 Task: Select the Cyrillic(ko18-r) in the encoding.
Action: Mouse moved to (11, 504)
Screenshot: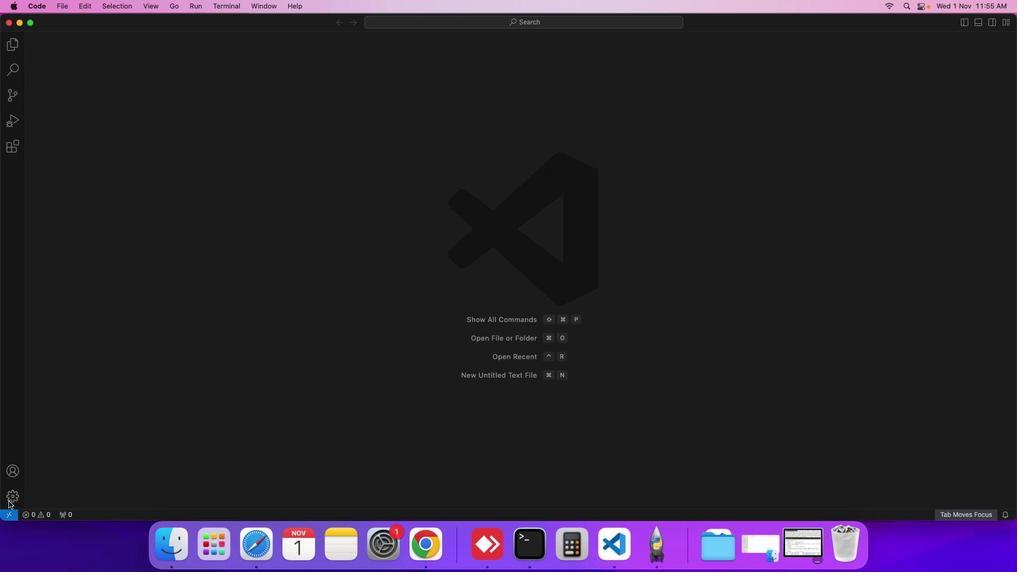 
Action: Mouse pressed left at (11, 504)
Screenshot: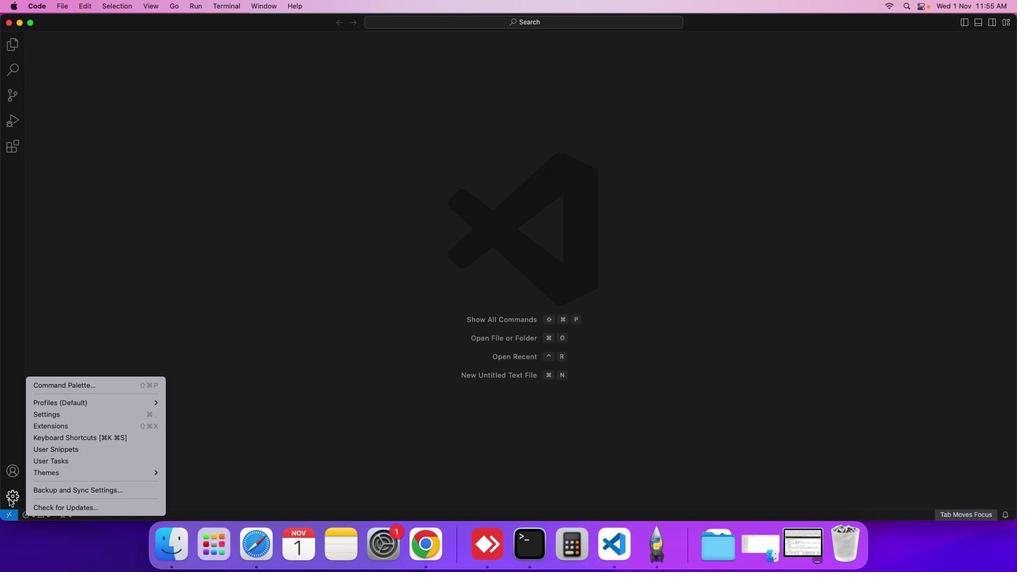 
Action: Mouse moved to (73, 417)
Screenshot: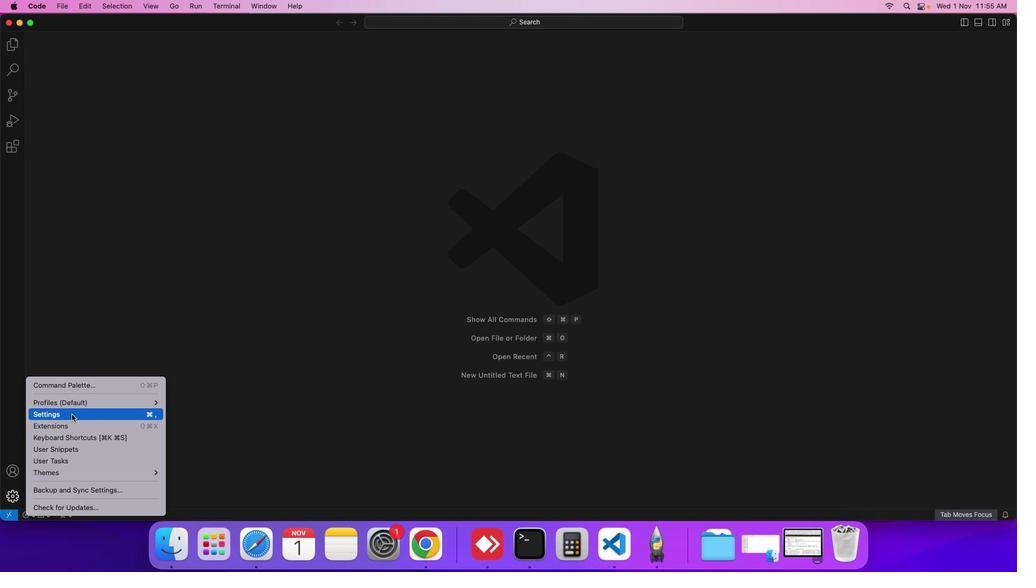 
Action: Mouse pressed left at (73, 417)
Screenshot: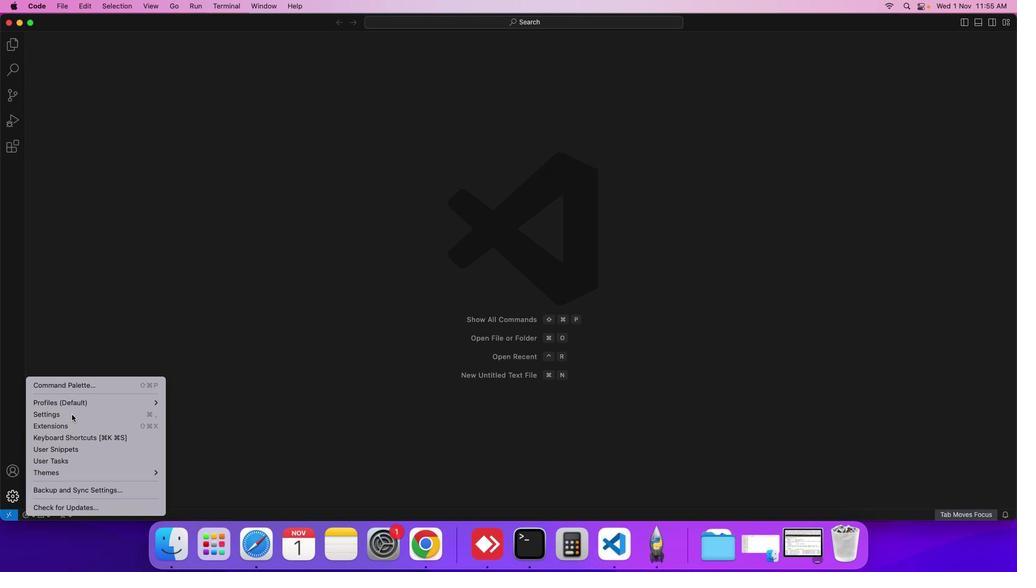 
Action: Mouse moved to (251, 122)
Screenshot: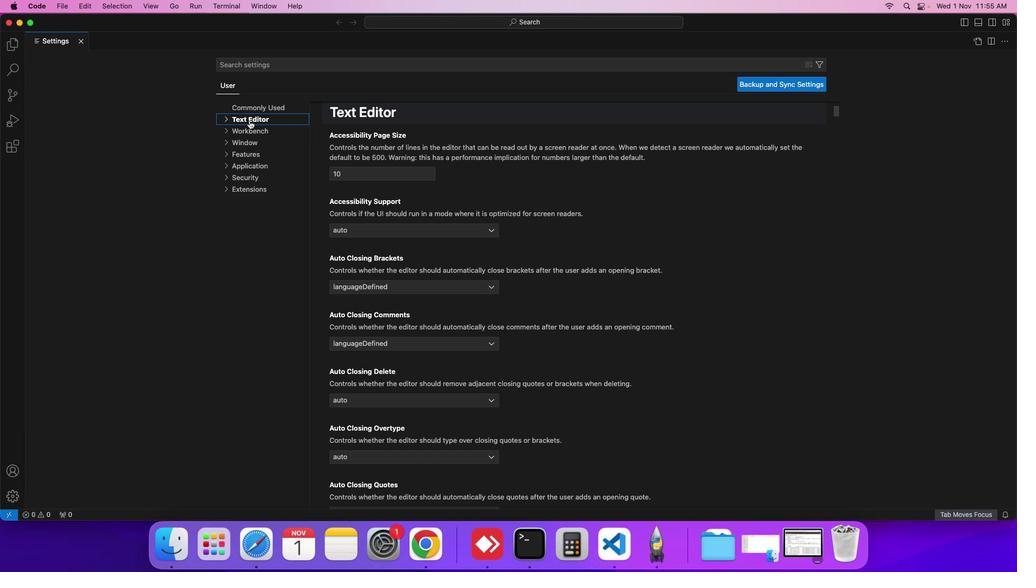 
Action: Mouse pressed left at (251, 122)
Screenshot: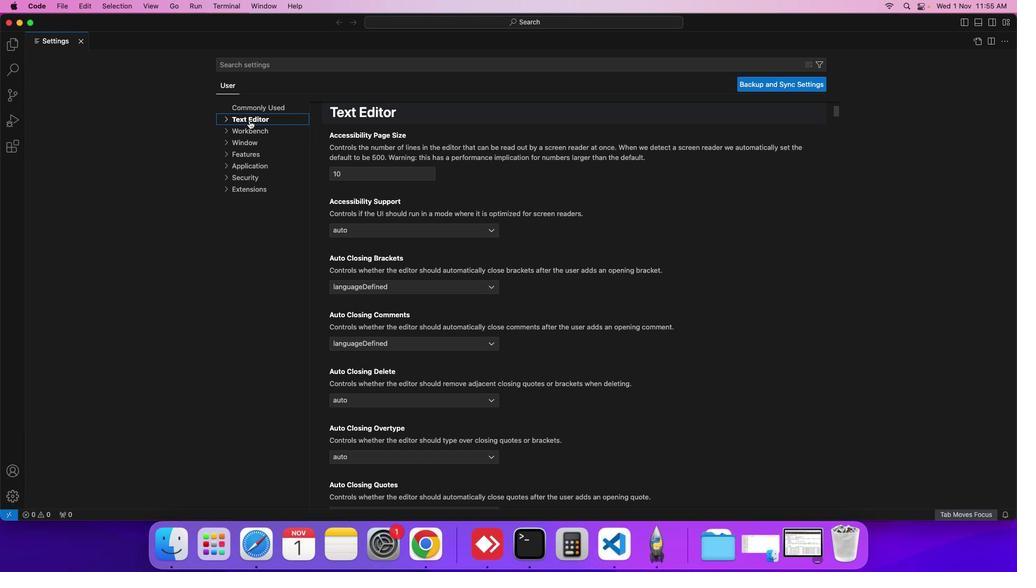 
Action: Mouse moved to (246, 216)
Screenshot: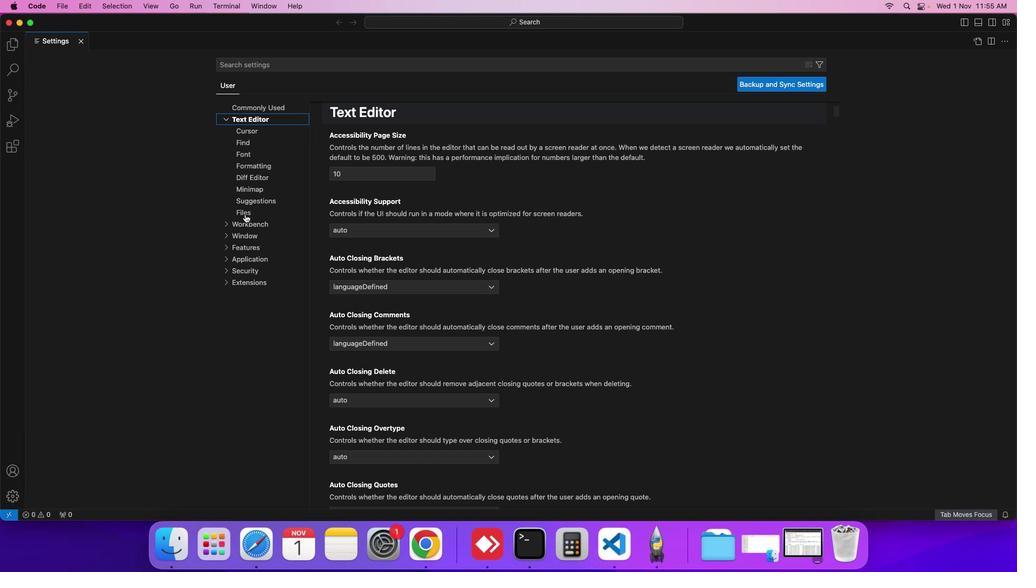 
Action: Mouse pressed left at (246, 216)
Screenshot: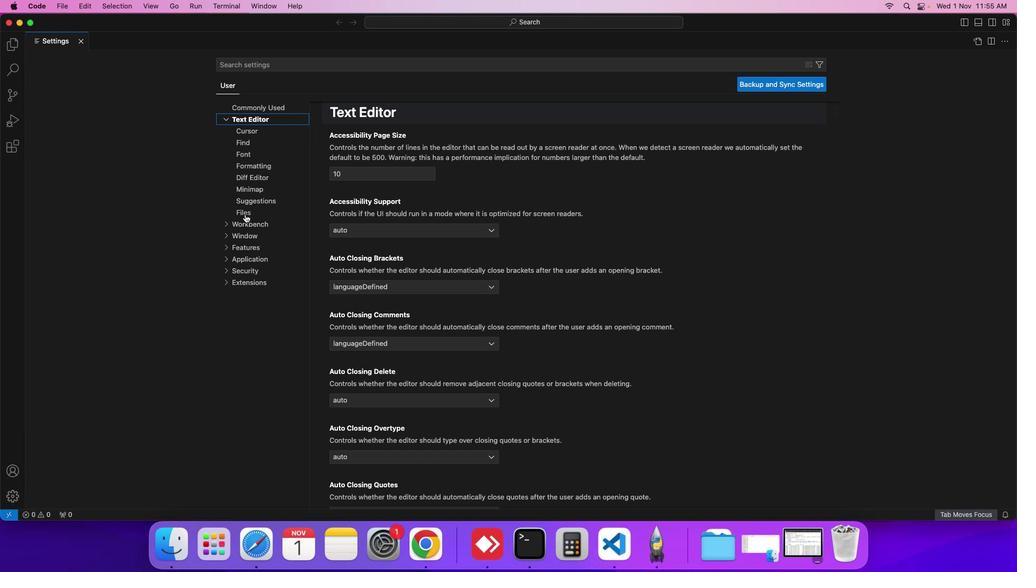 
Action: Mouse moved to (467, 357)
Screenshot: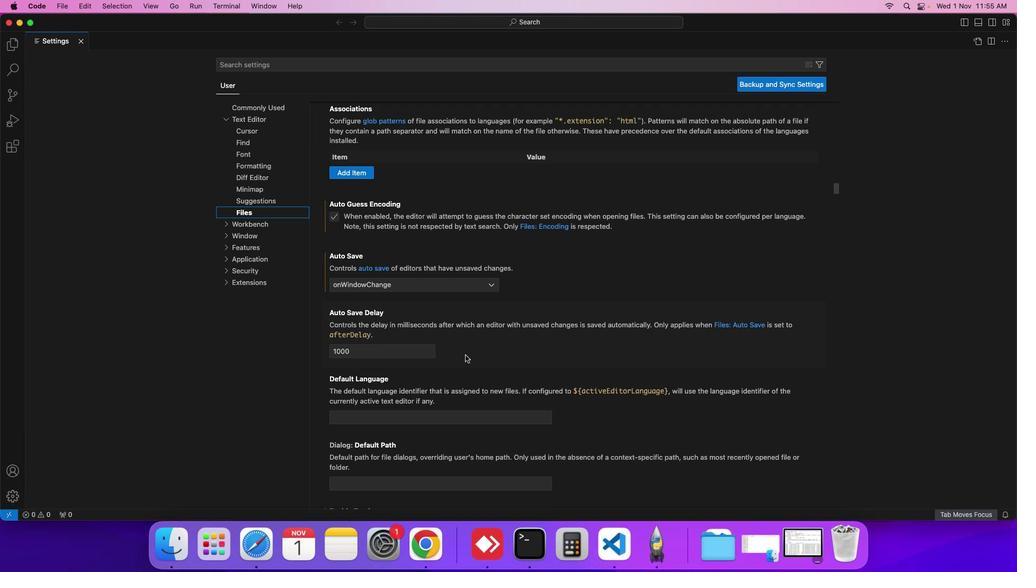 
Action: Mouse scrolled (467, 357) with delta (2, 1)
Screenshot: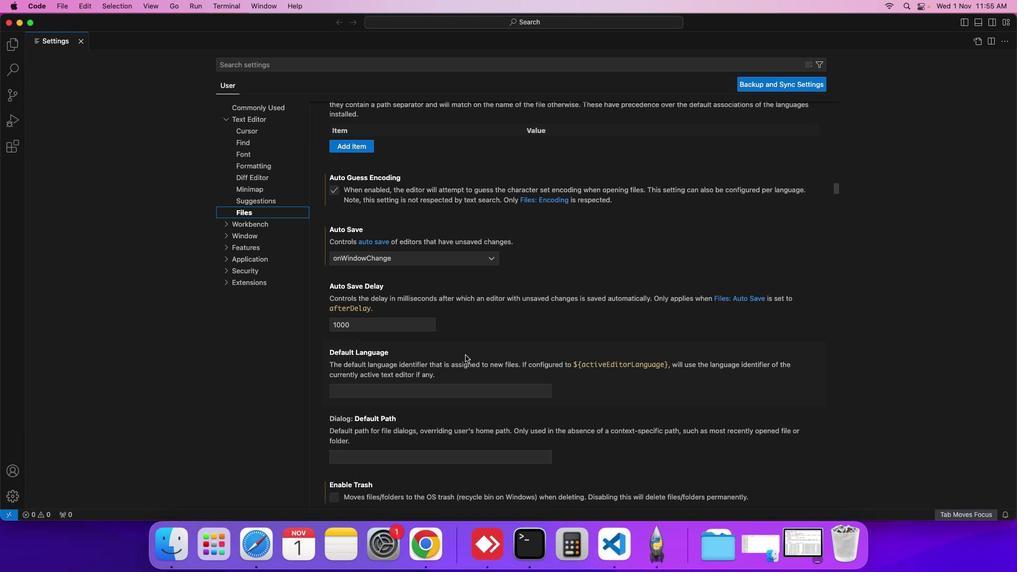 
Action: Mouse scrolled (467, 357) with delta (2, 1)
Screenshot: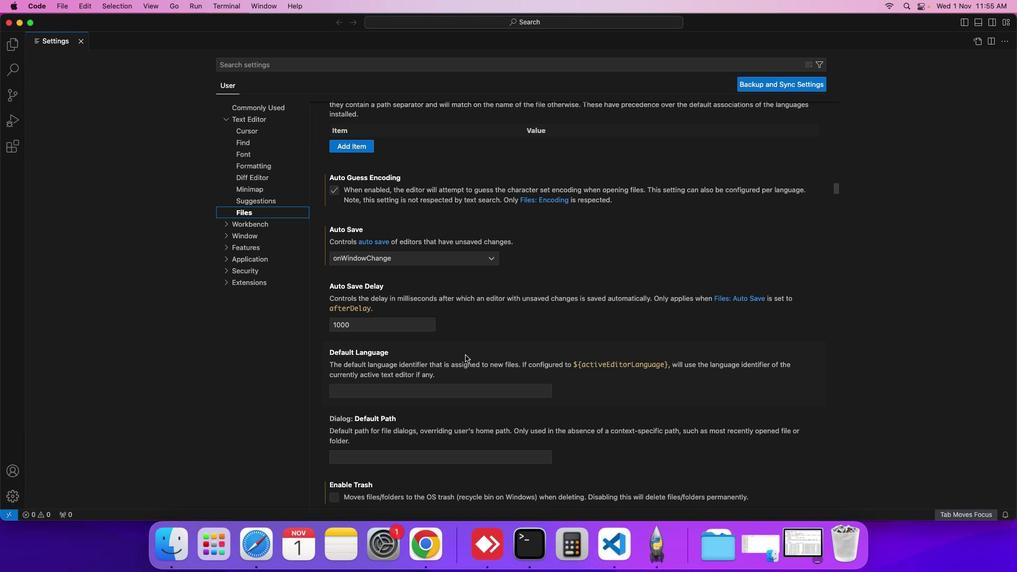 
Action: Mouse scrolled (467, 357) with delta (2, 1)
Screenshot: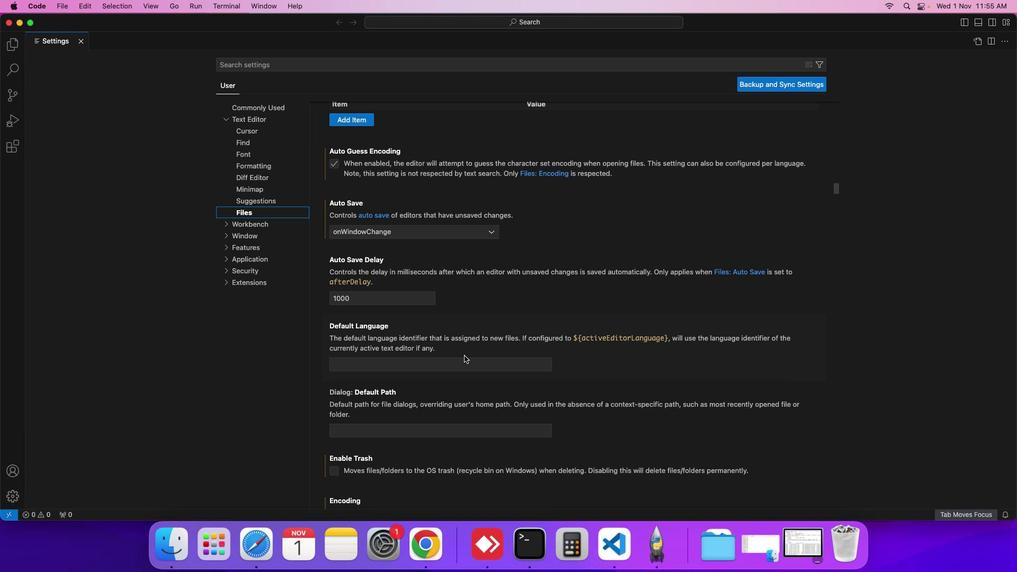 
Action: Mouse moved to (466, 357)
Screenshot: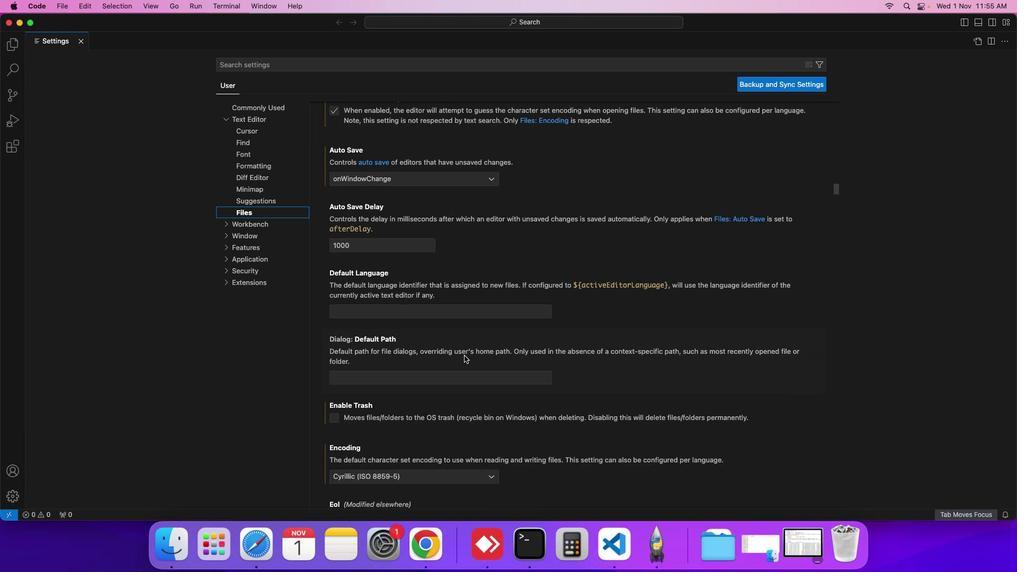 
Action: Mouse scrolled (466, 357) with delta (2, 1)
Screenshot: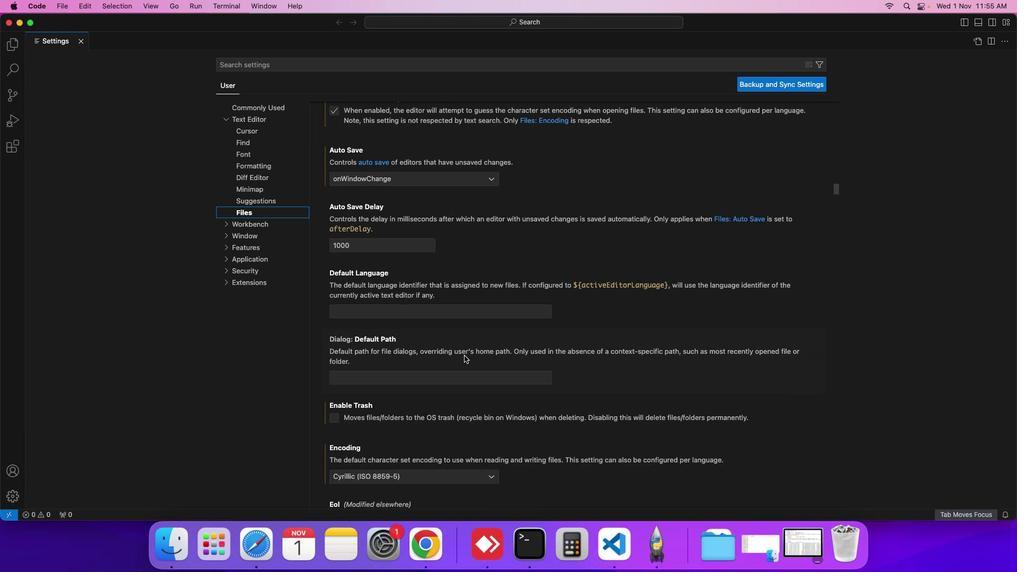 
Action: Mouse scrolled (466, 357) with delta (2, 1)
Screenshot: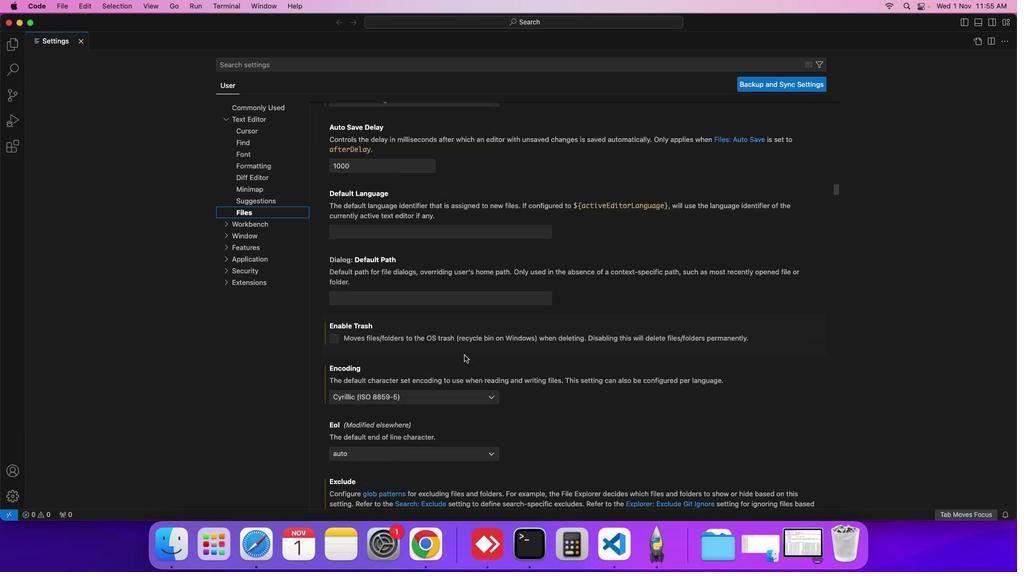 
Action: Mouse scrolled (466, 357) with delta (2, 1)
Screenshot: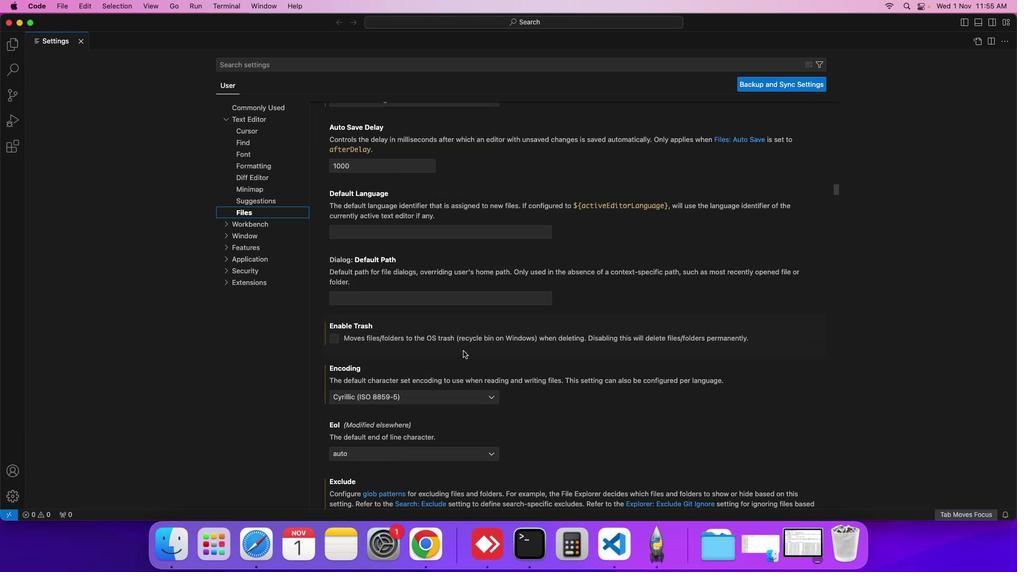 
Action: Mouse scrolled (466, 357) with delta (2, 1)
Screenshot: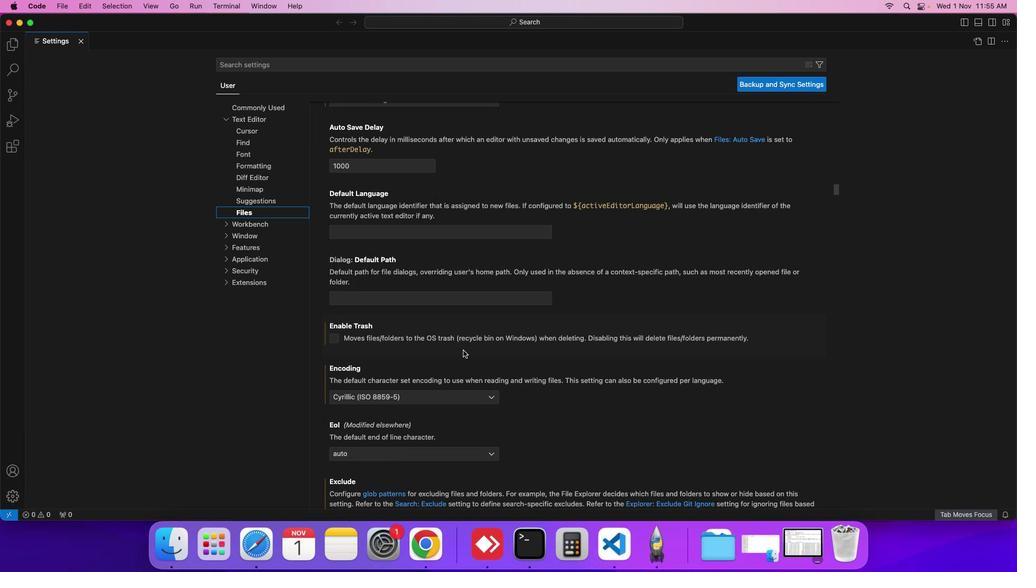 
Action: Mouse moved to (465, 352)
Screenshot: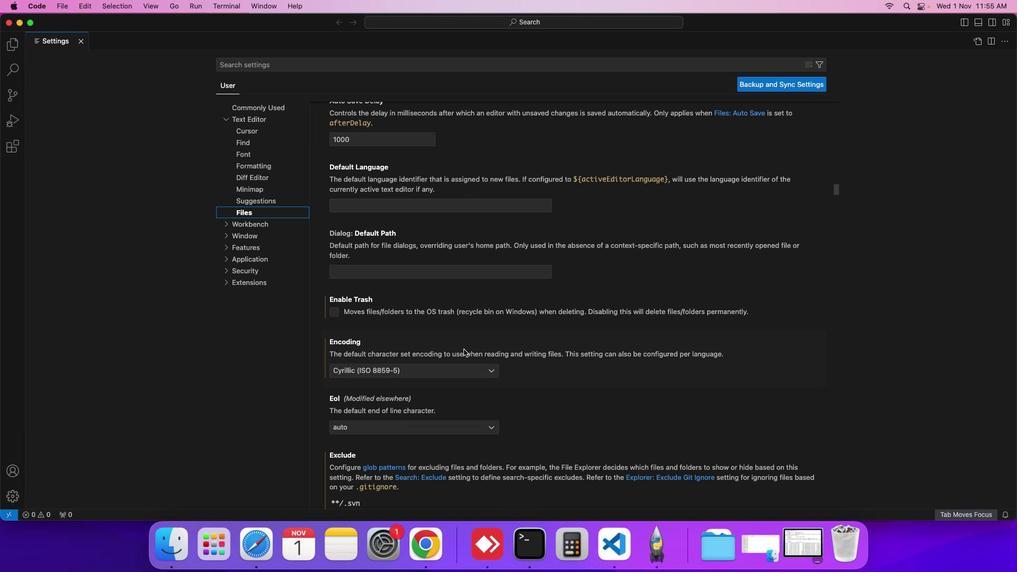 
Action: Mouse scrolled (465, 352) with delta (2, 1)
Screenshot: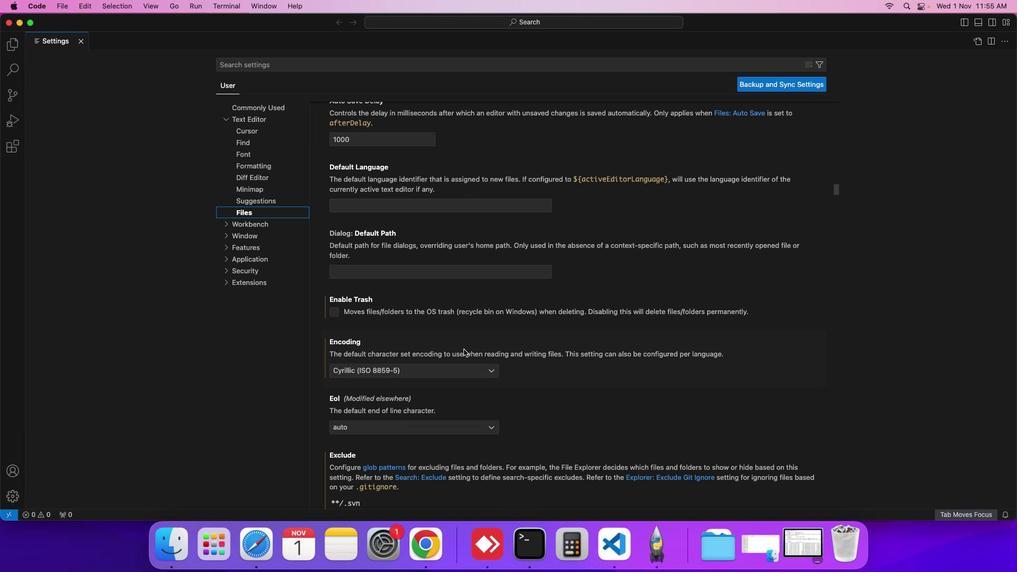 
Action: Mouse moved to (466, 351)
Screenshot: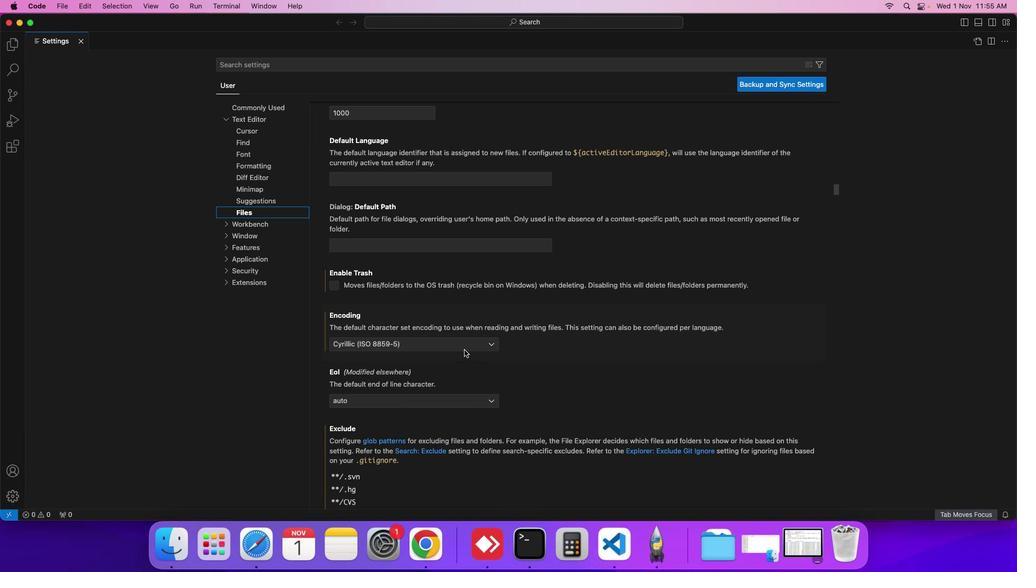 
Action: Mouse scrolled (466, 351) with delta (2, 1)
Screenshot: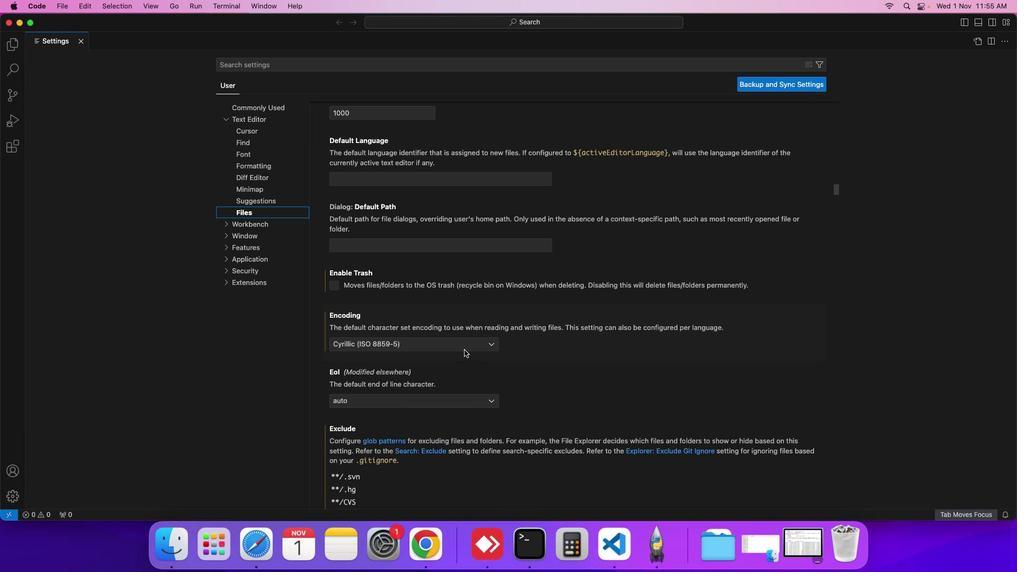 
Action: Mouse moved to (453, 347)
Screenshot: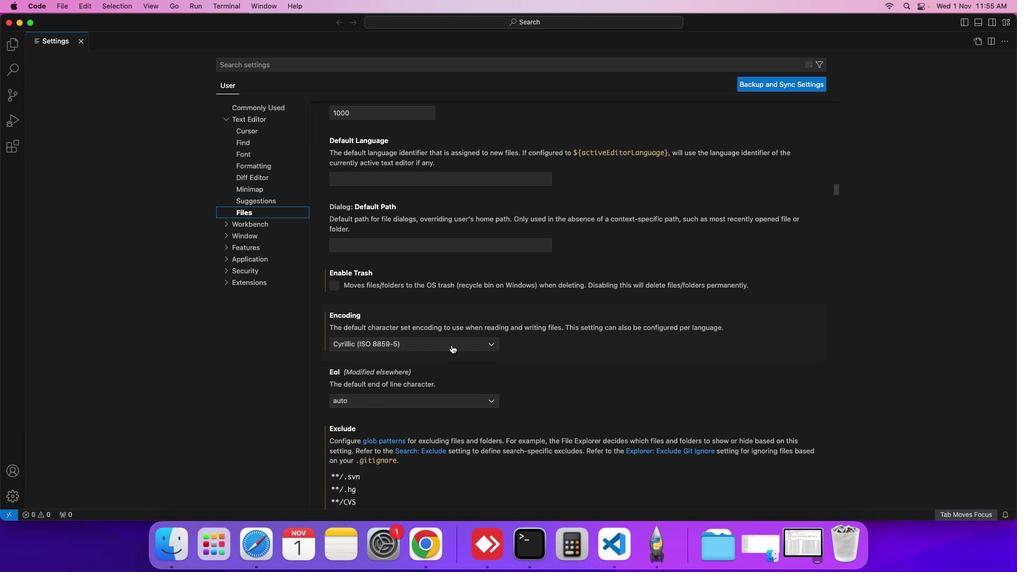 
Action: Mouse pressed left at (453, 347)
Screenshot: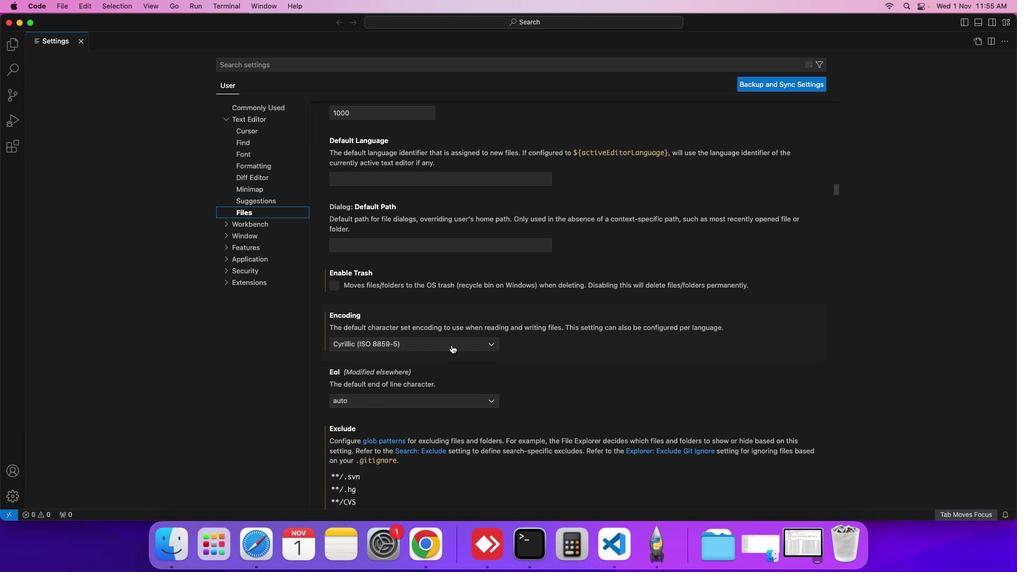 
Action: Mouse moved to (413, 424)
Screenshot: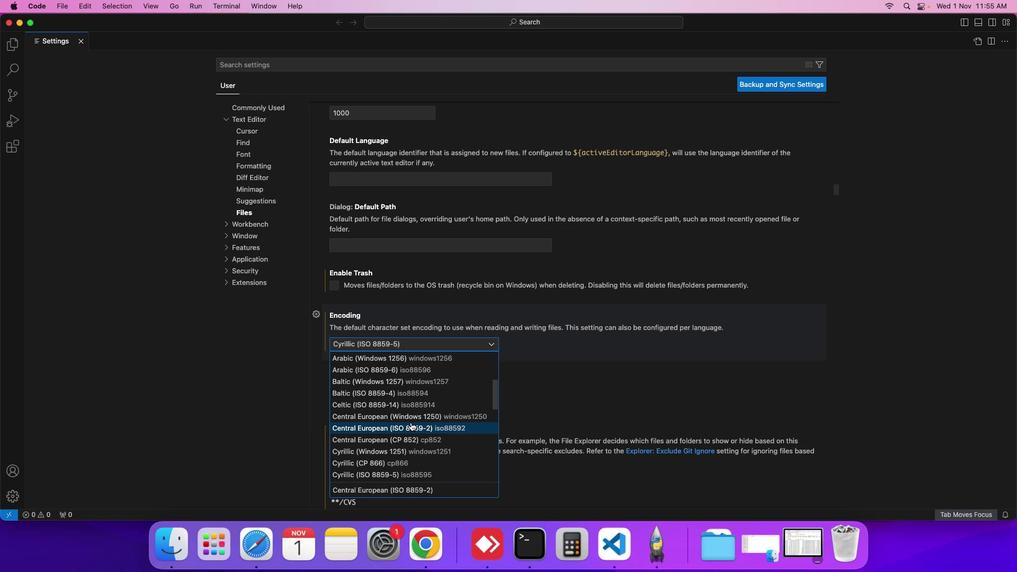 
Action: Mouse scrolled (413, 424) with delta (2, 1)
Screenshot: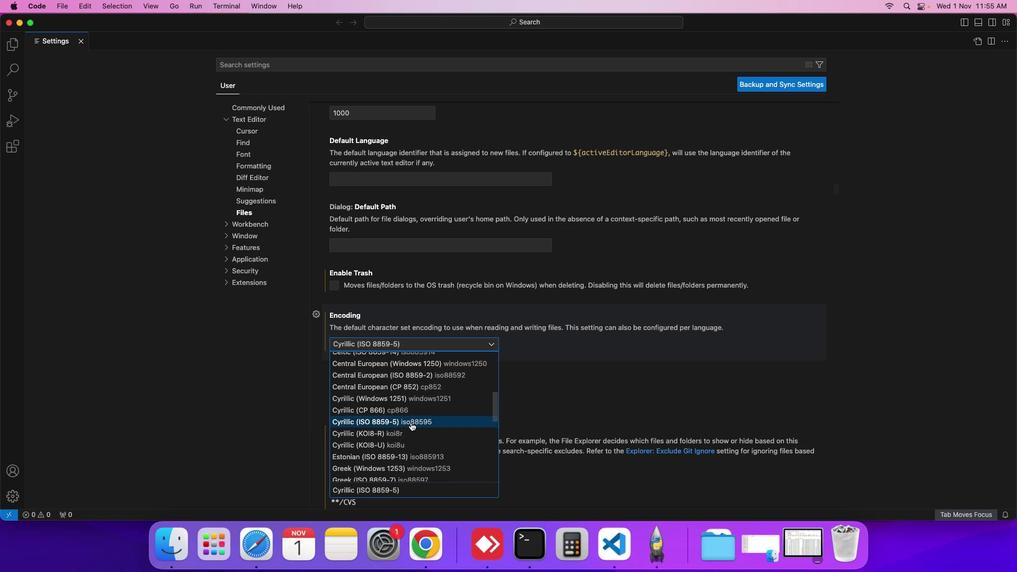 
Action: Mouse scrolled (413, 424) with delta (2, 1)
Screenshot: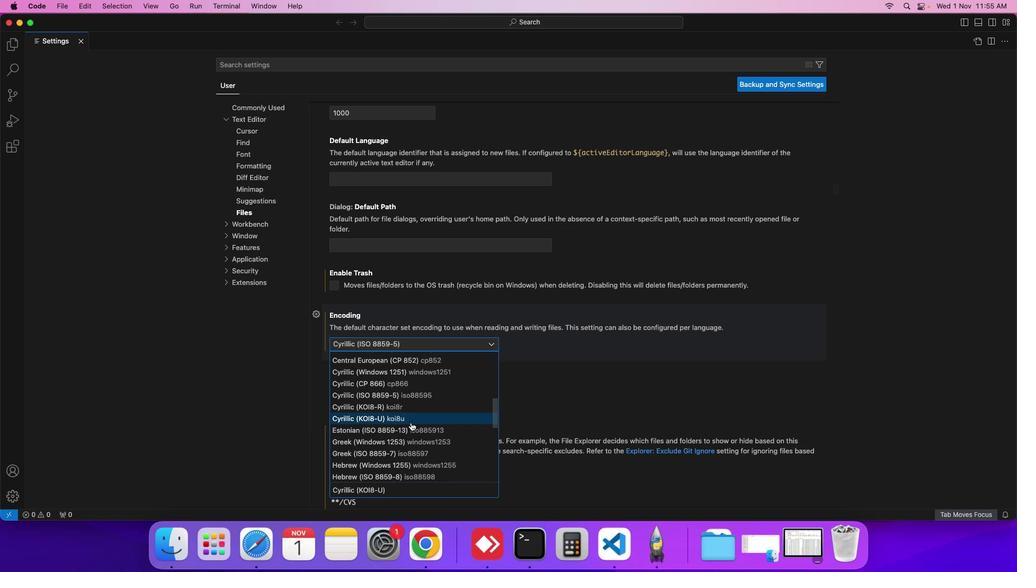 
Action: Mouse scrolled (413, 424) with delta (2, 1)
Screenshot: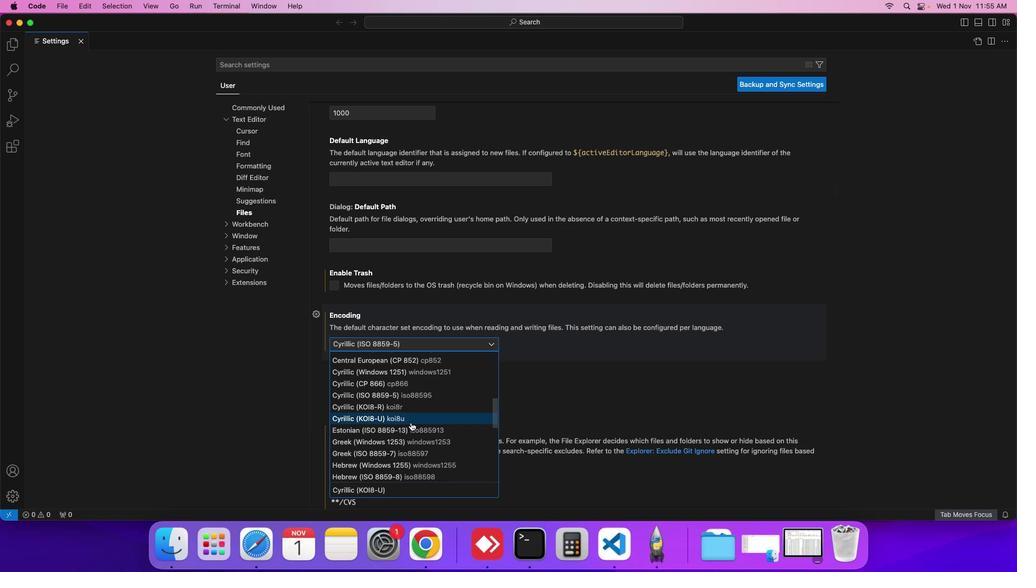 
Action: Mouse moved to (369, 410)
Screenshot: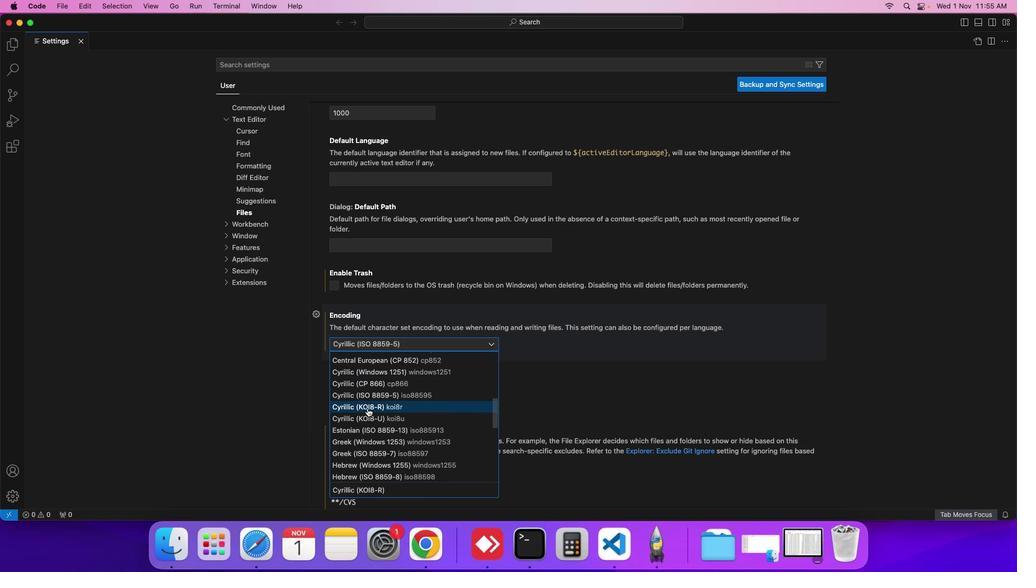 
Action: Mouse pressed left at (369, 410)
Screenshot: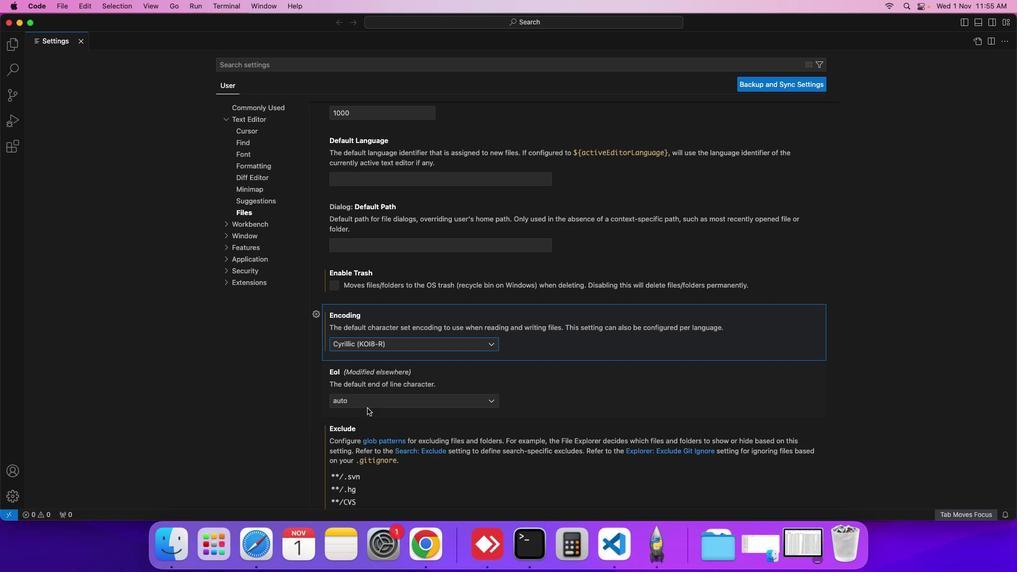 
Action: Mouse moved to (1023, 237)
Screenshot: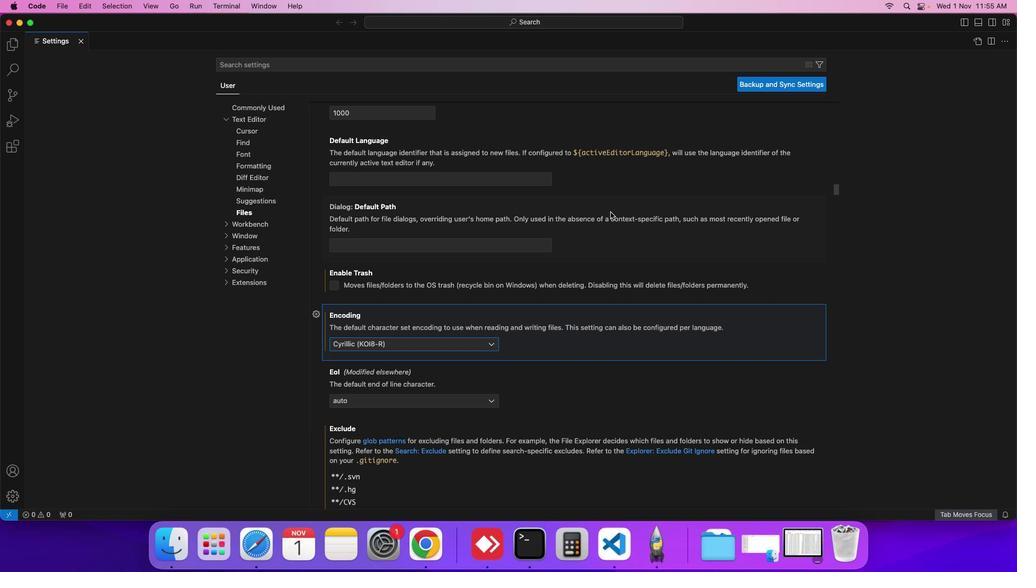 
